 Task: Discover art museums and galleries in New York City, New York, and Philadelphia, Pennsylvania.
Action: Mouse moved to (142, 94)
Screenshot: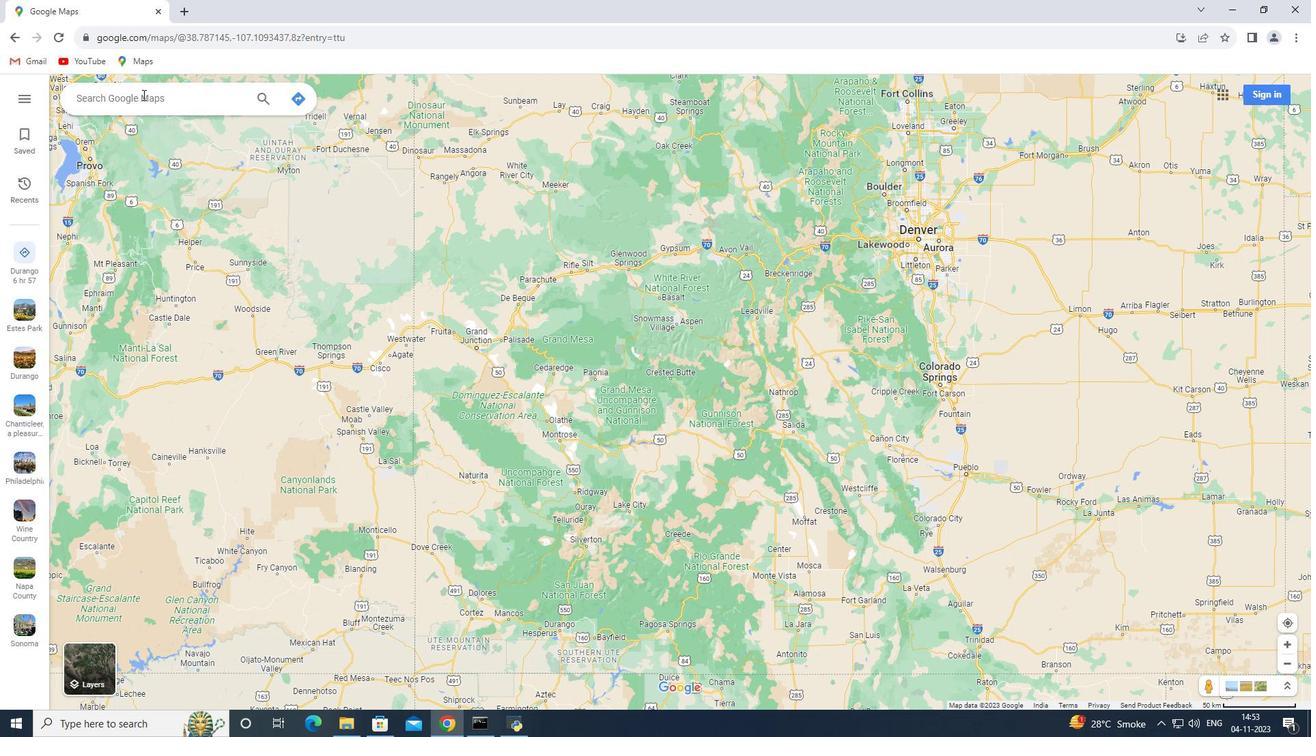 
Action: Mouse pressed left at (142, 94)
Screenshot: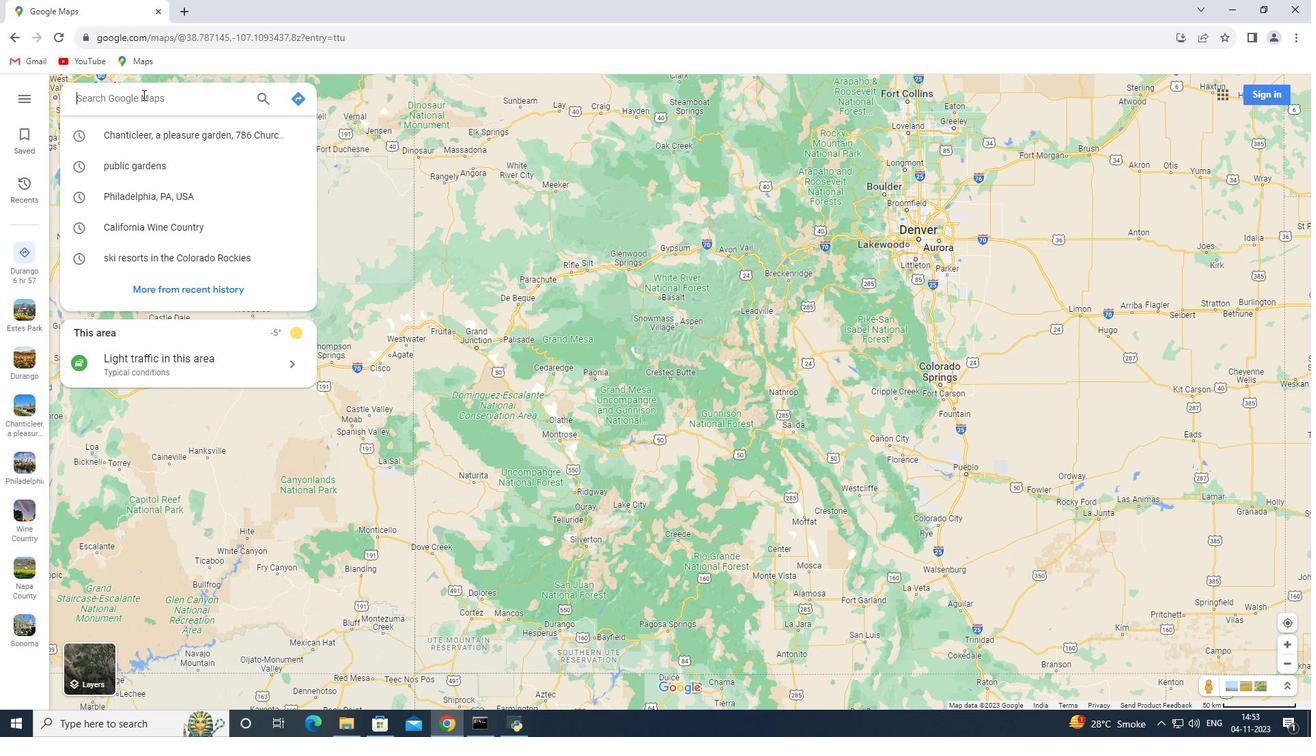 
Action: Key pressed <Key.shift>New<Key.space><Key.shift>York<Key.space><Key.shift>City,<Key.space><Key.shift>New<Key.space><Key.shift>York<Key.enter>
Screenshot: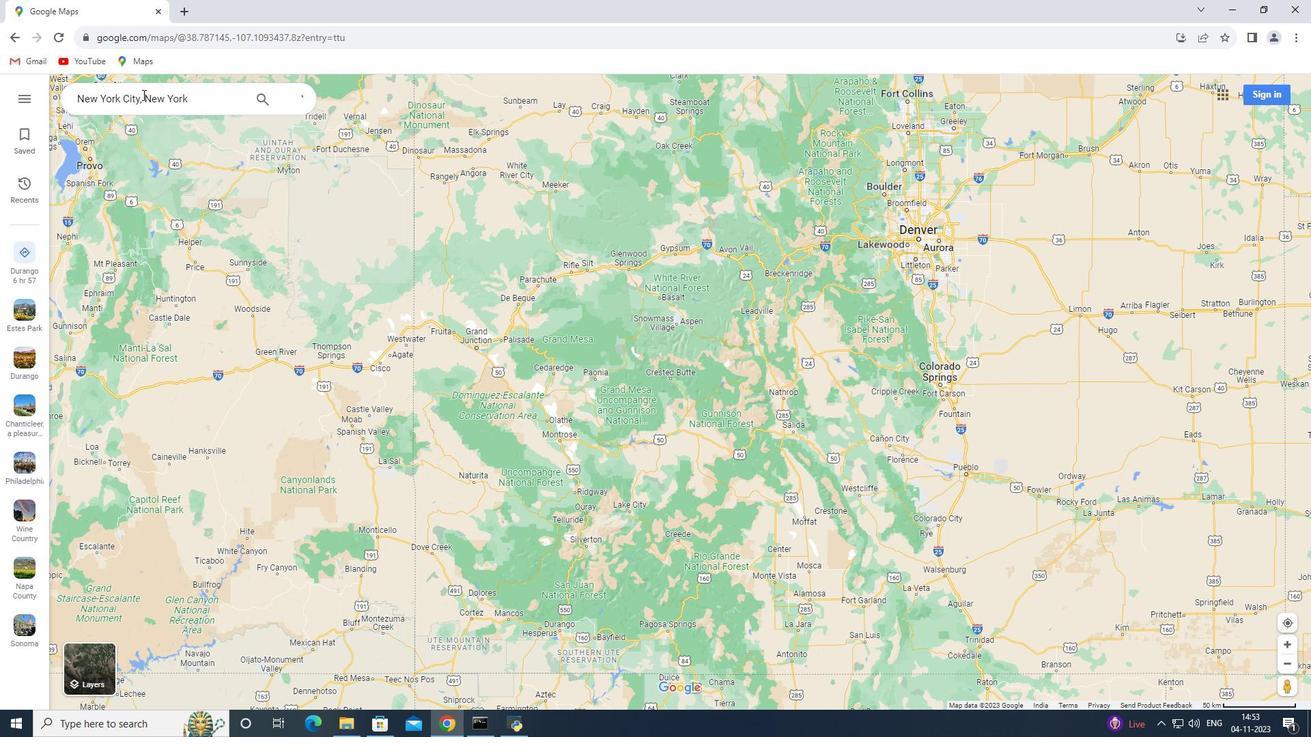 
Action: Mouse moved to (191, 334)
Screenshot: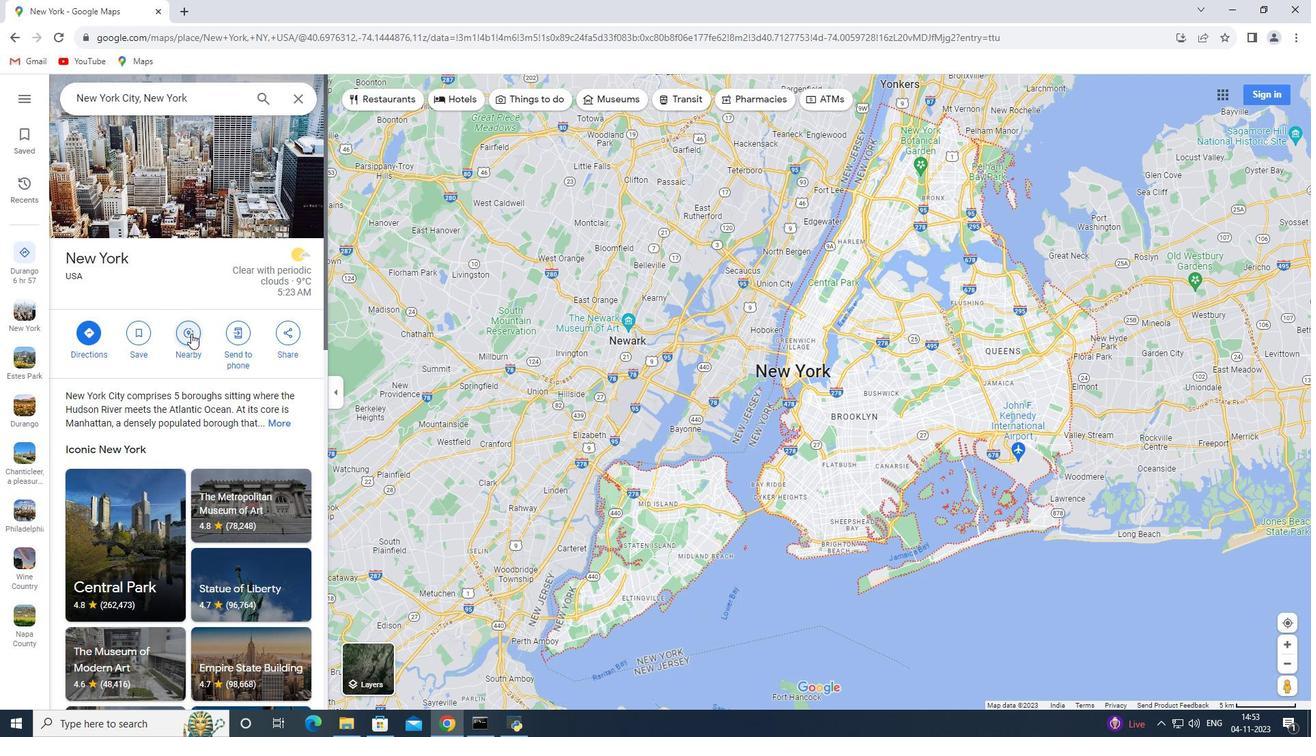 
Action: Mouse pressed left at (191, 334)
Screenshot: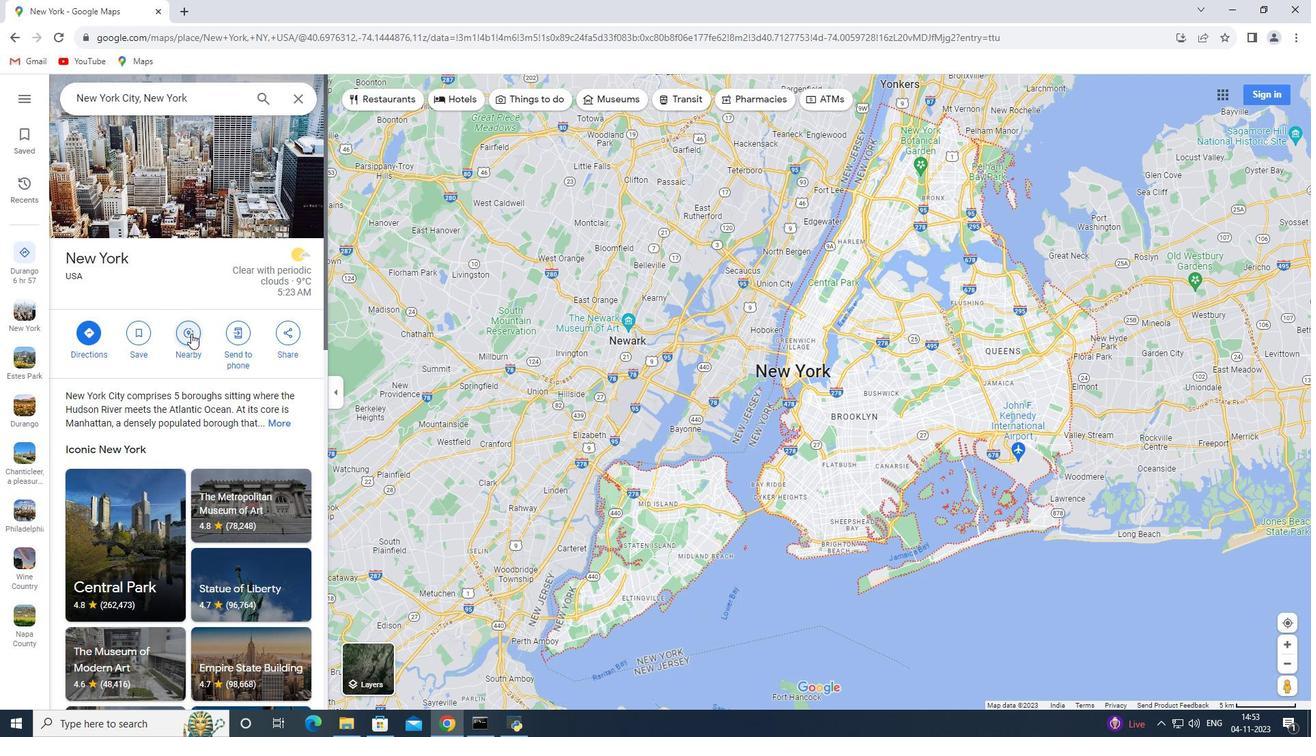 
Action: Key pressed art<Key.space>museum<Key.space><Key.backspace>s<Key.space>and<Key.space>galleries<Key.enter>
Screenshot: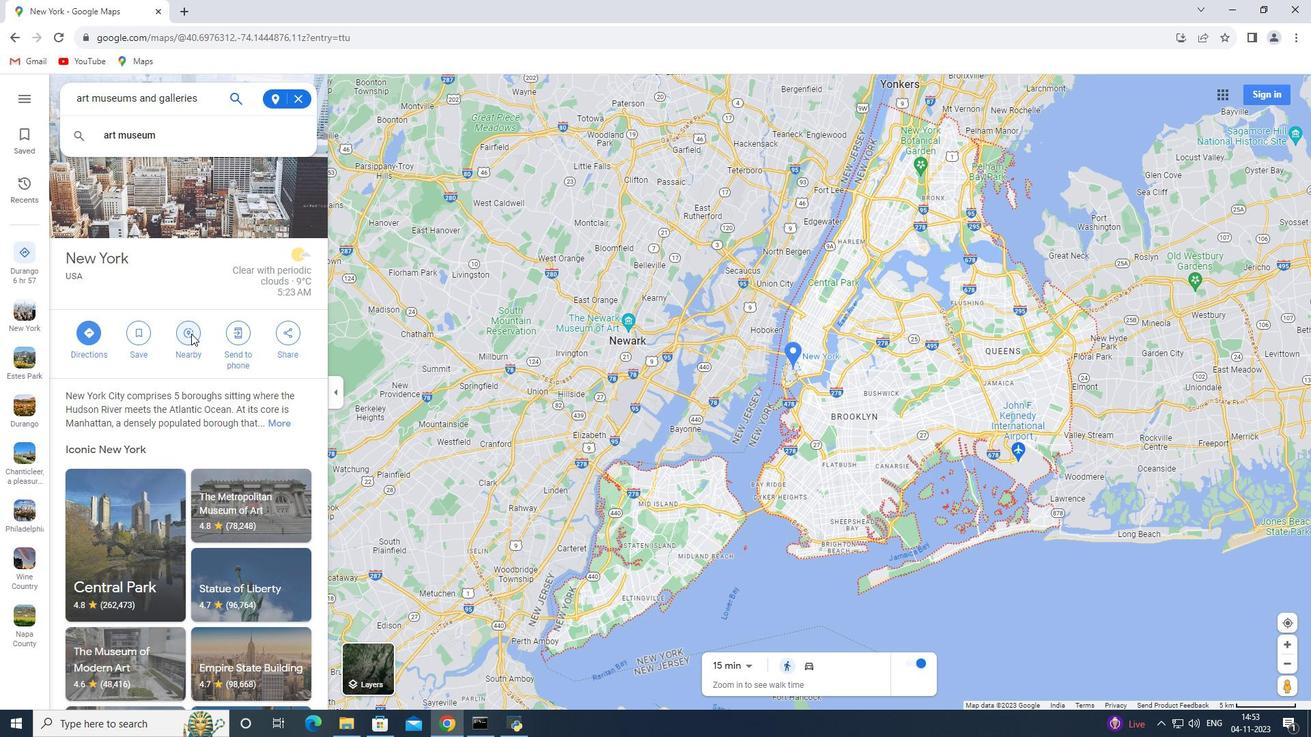 
Action: Mouse moved to (300, 99)
Screenshot: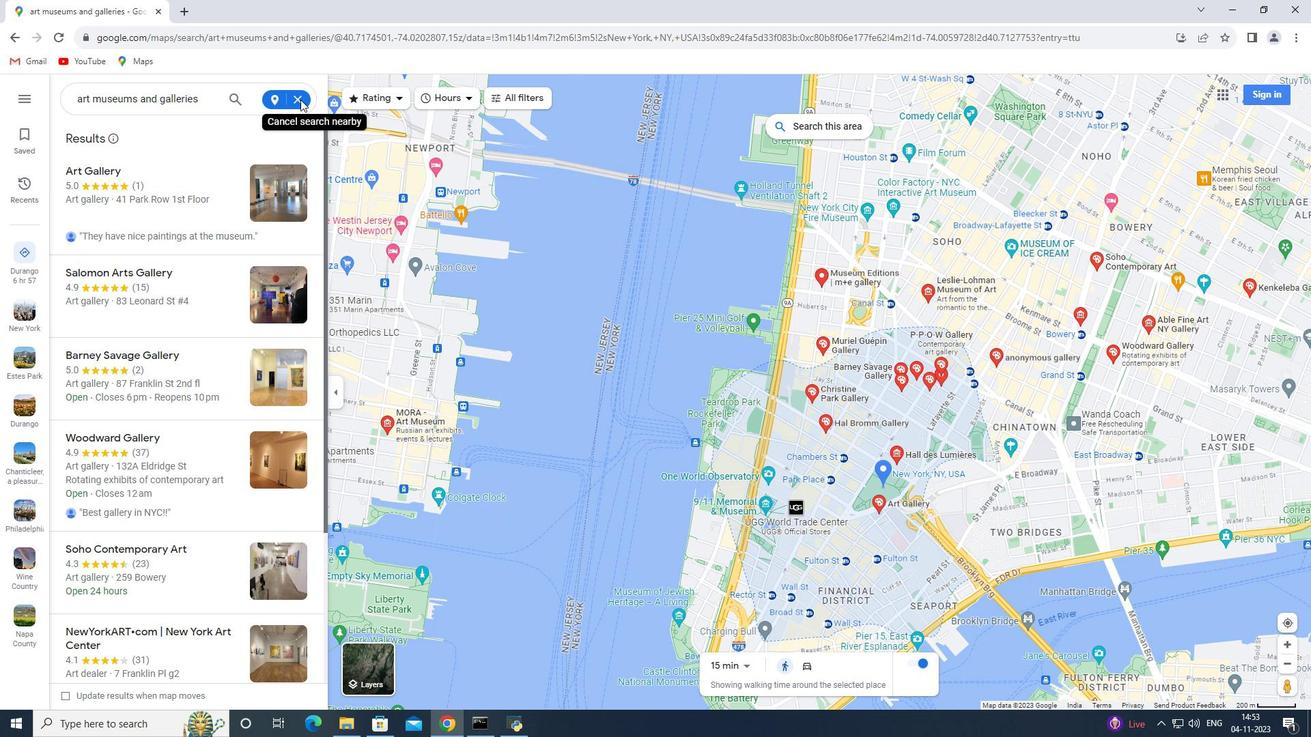 
Action: Mouse pressed left at (300, 99)
Screenshot: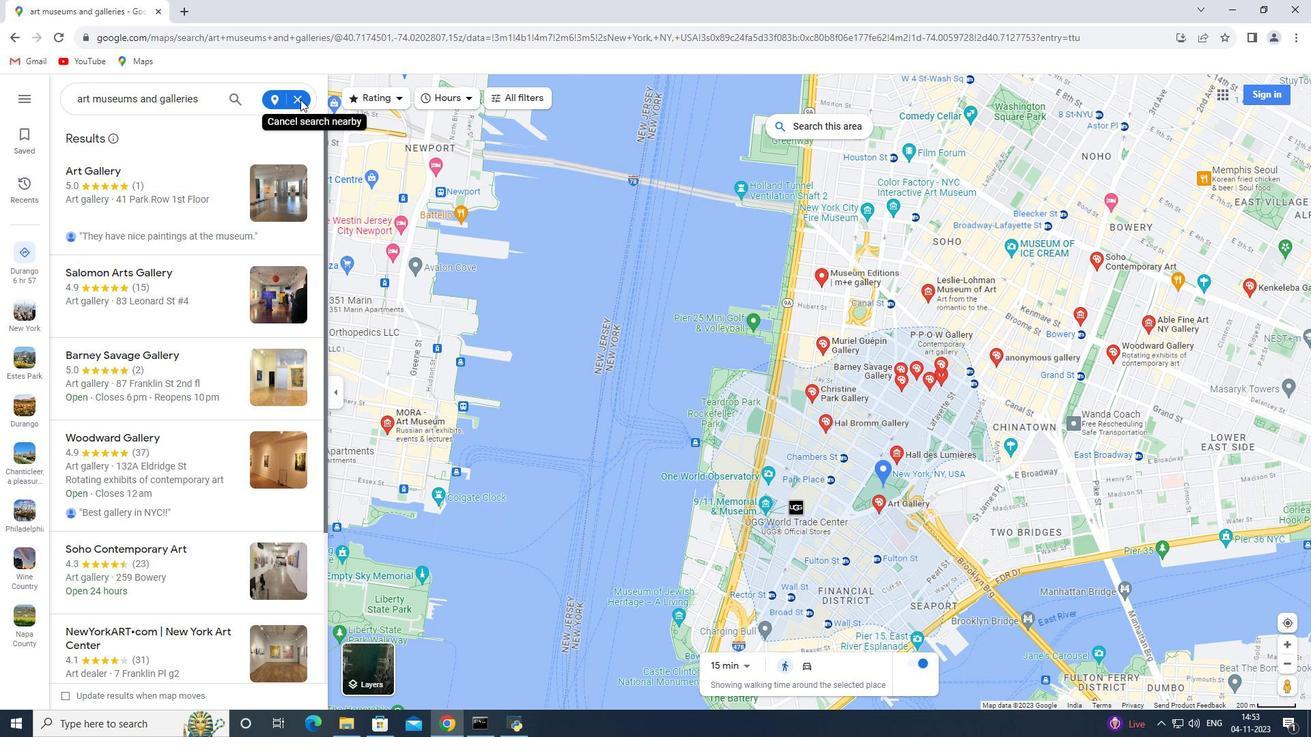 
Action: Mouse moved to (299, 101)
Screenshot: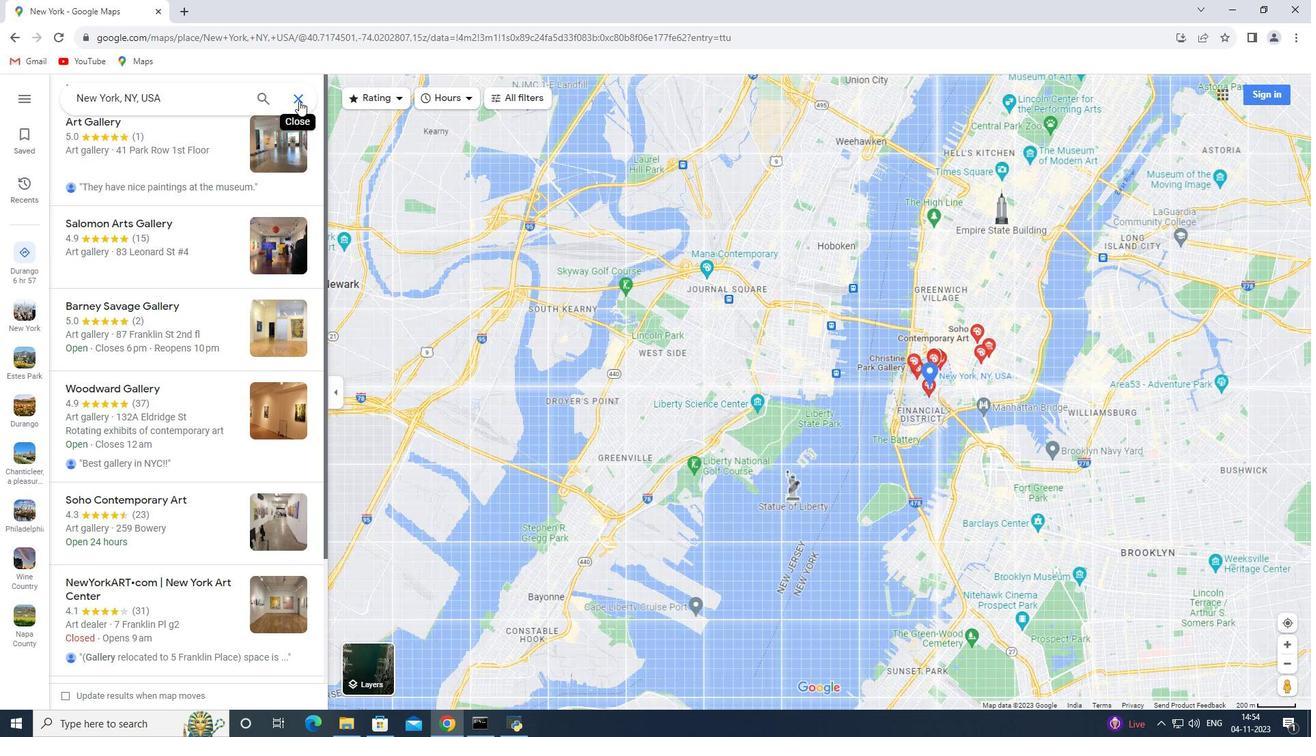 
Action: Mouse pressed left at (299, 101)
Screenshot: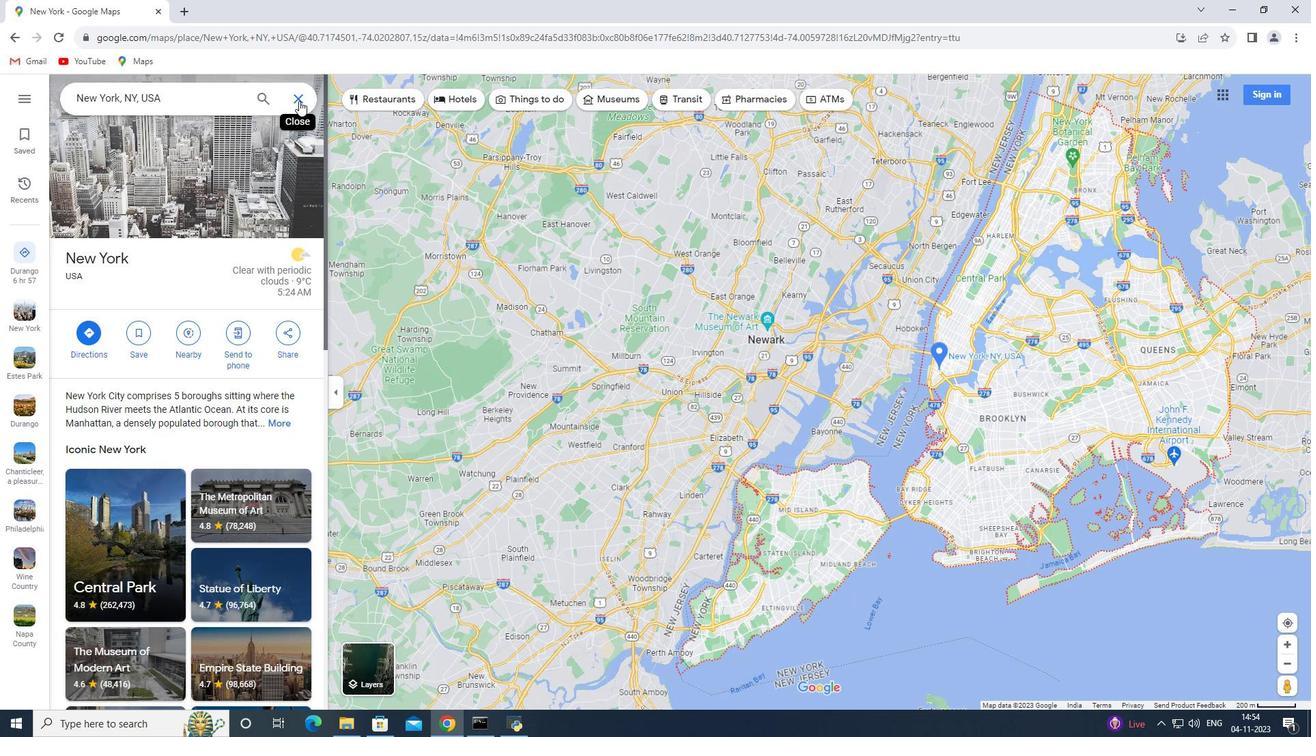 
Action: Mouse moved to (204, 91)
Screenshot: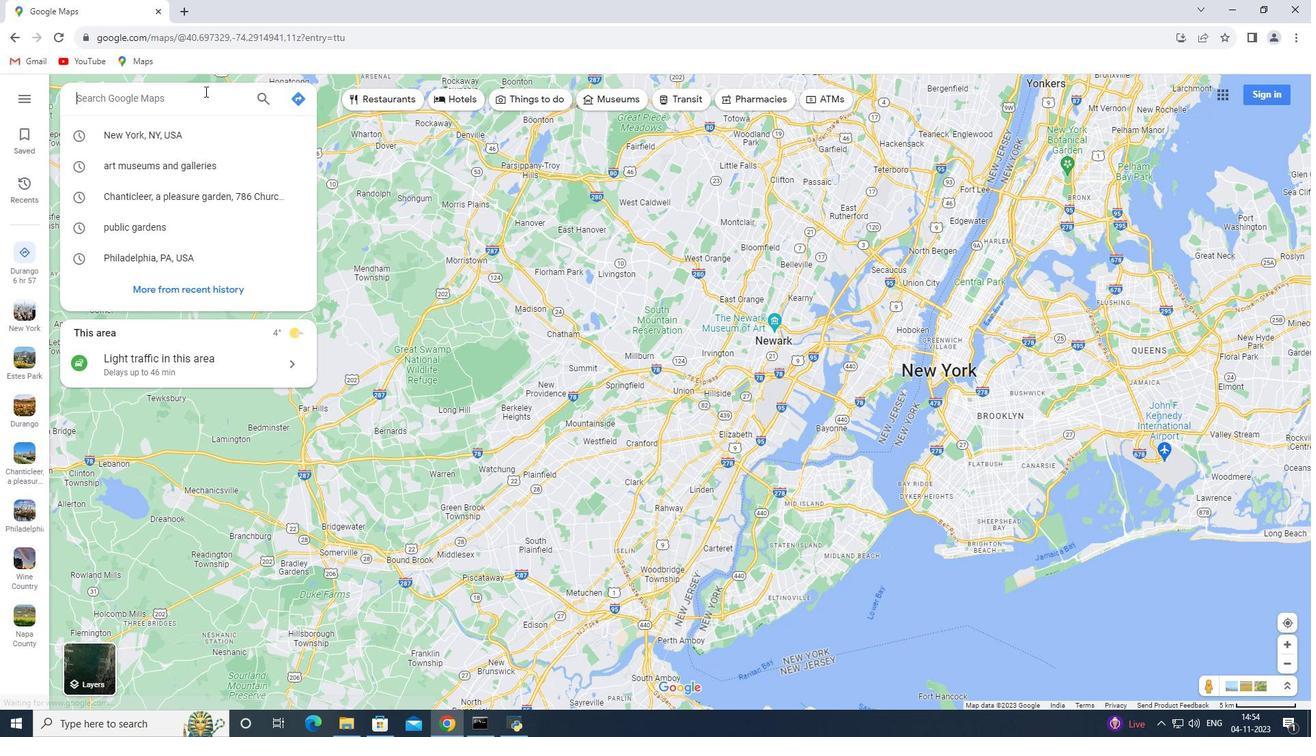 
Action: Key pressed <Key.shift>Philadelphia,<Key.space><Key.shift>Pennsylvania<Key.enter>
Screenshot: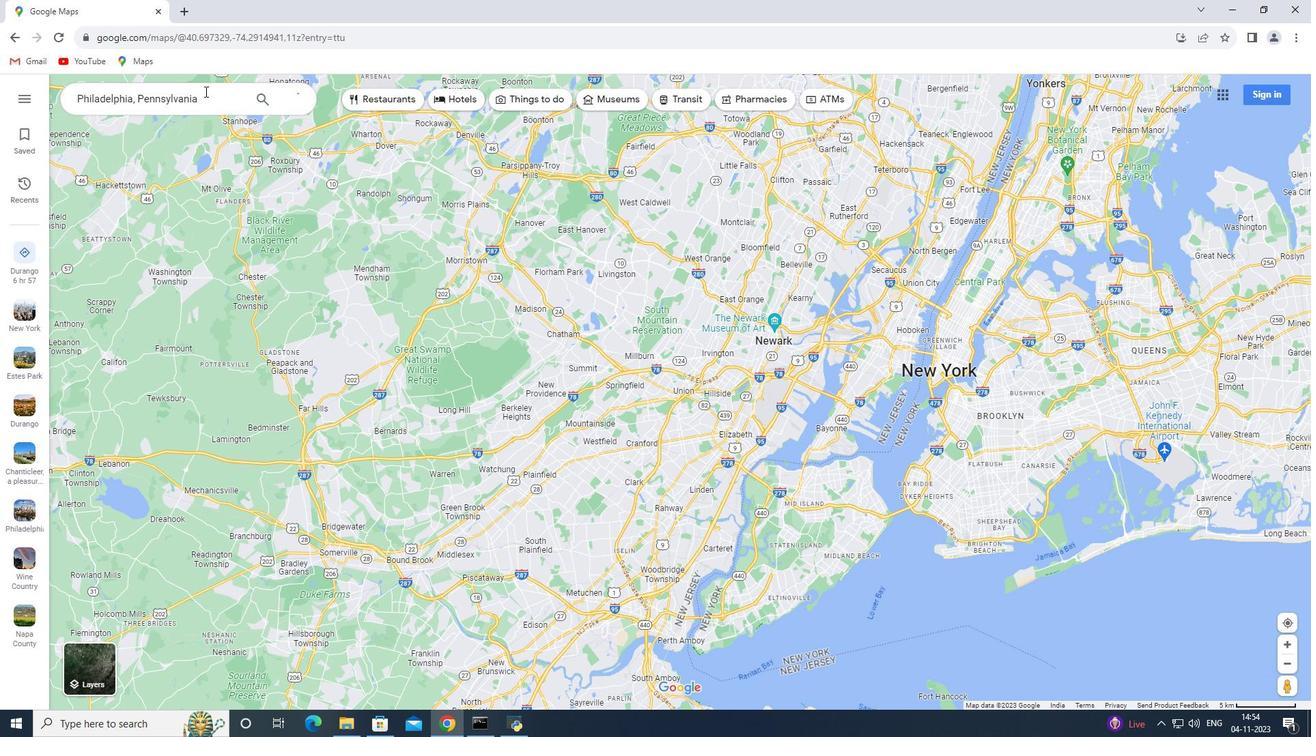 
Action: Mouse moved to (198, 326)
Screenshot: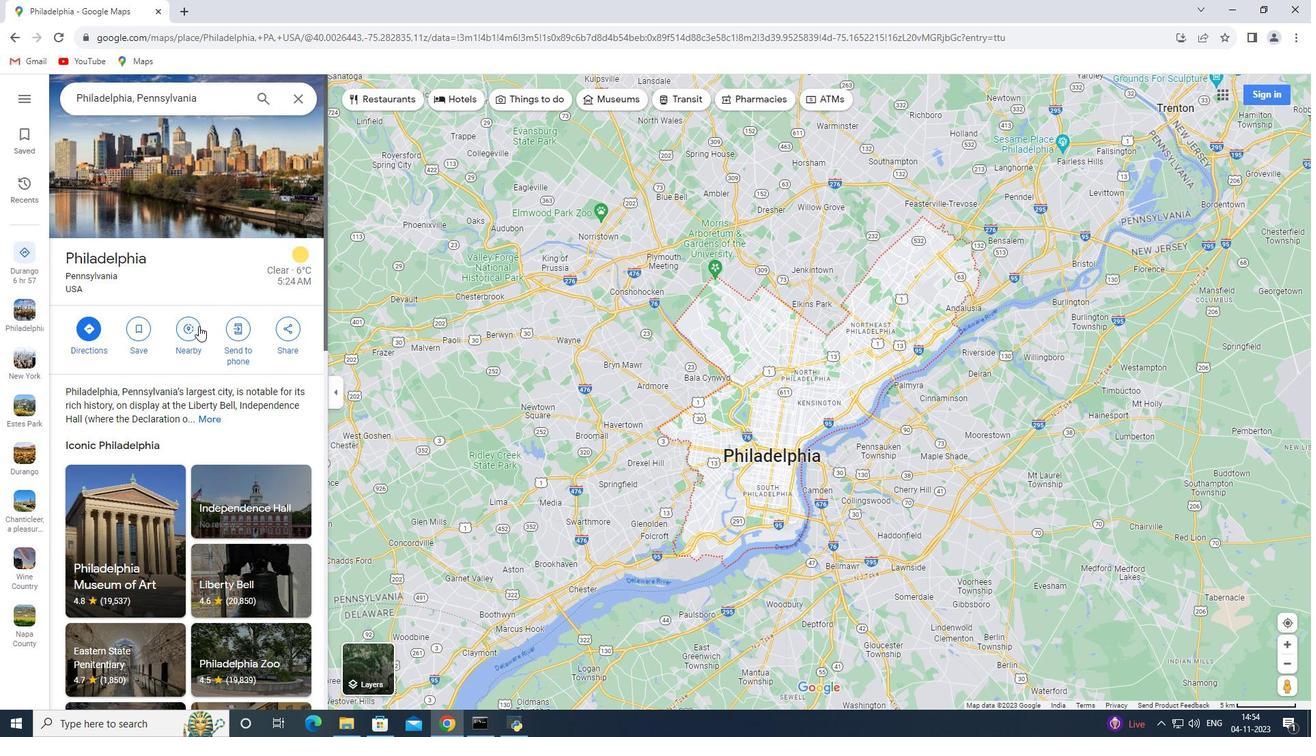 
Action: Mouse pressed left at (198, 326)
Screenshot: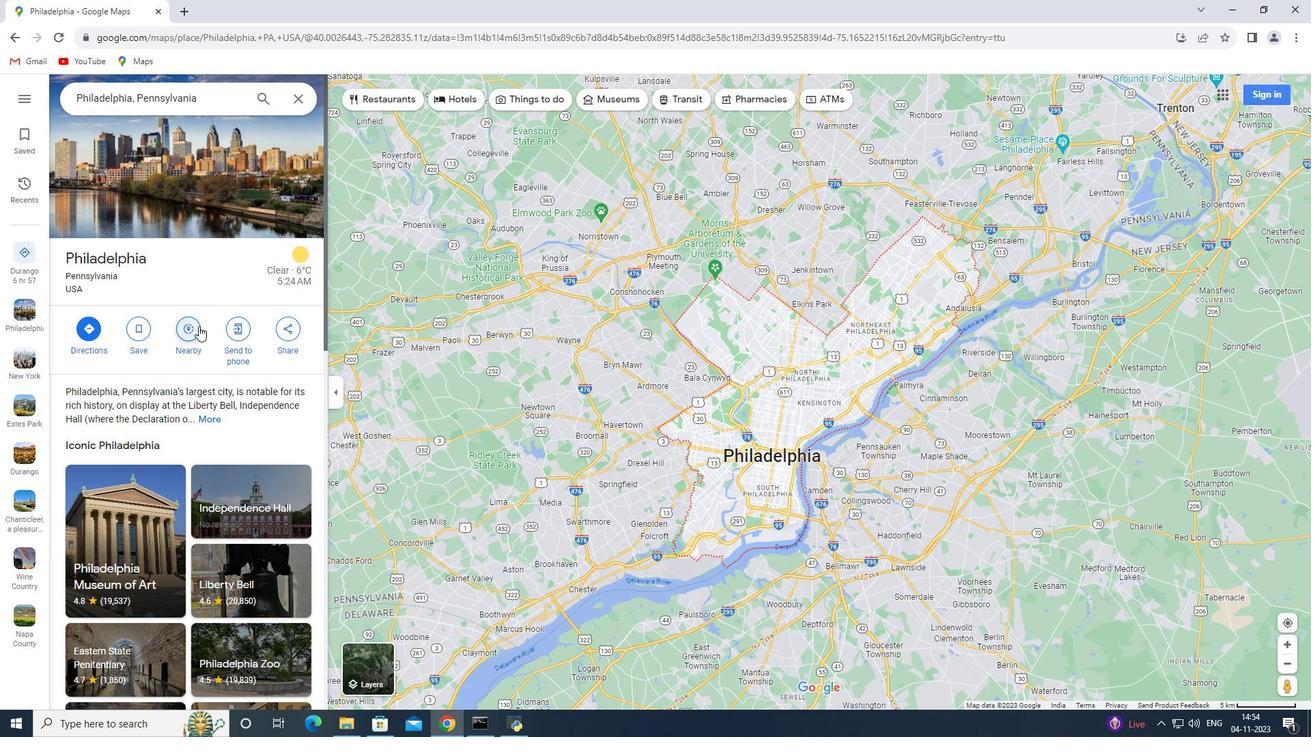 
Action: Key pressed art<Key.space>museums<Key.space>and<Key.space>galleries<Key.enter>
Screenshot: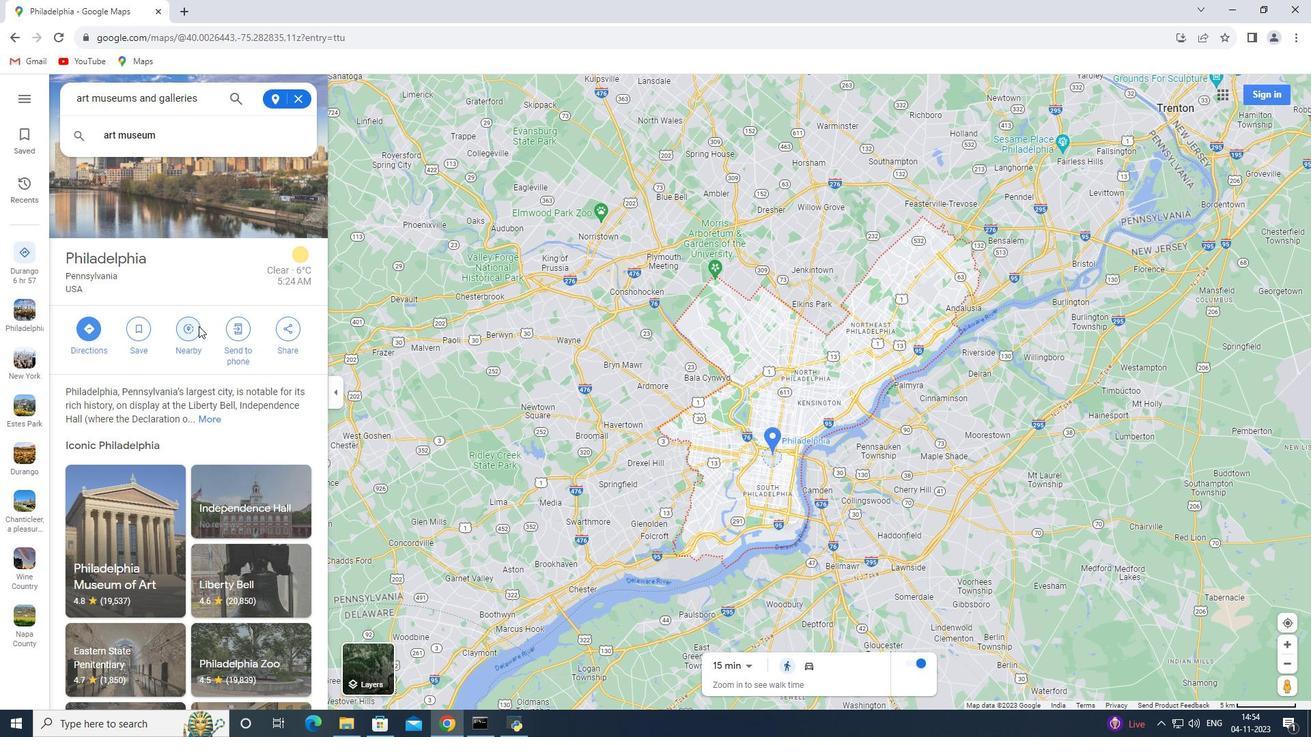 
